 Task: Select the West Africa Time as time zone for the schedule.
Action: Mouse moved to (318, 170)
Screenshot: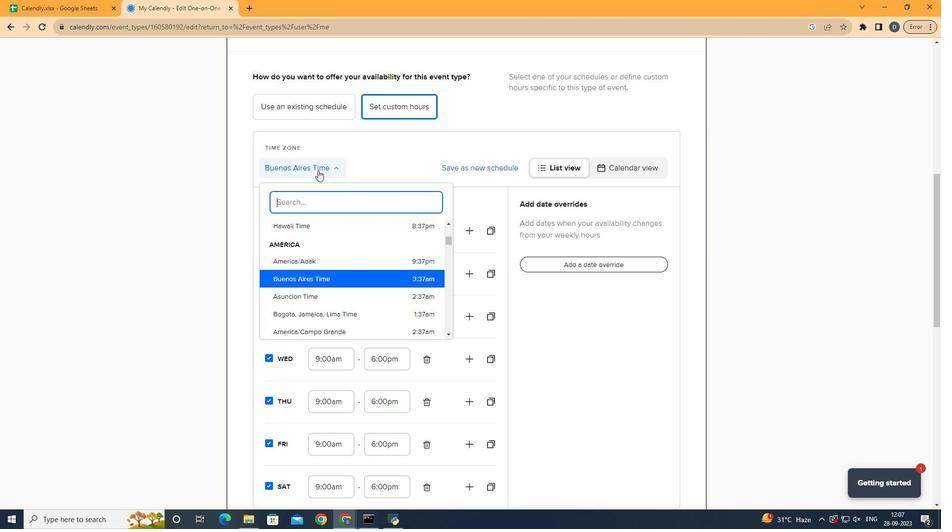 
Action: Mouse pressed left at (318, 170)
Screenshot: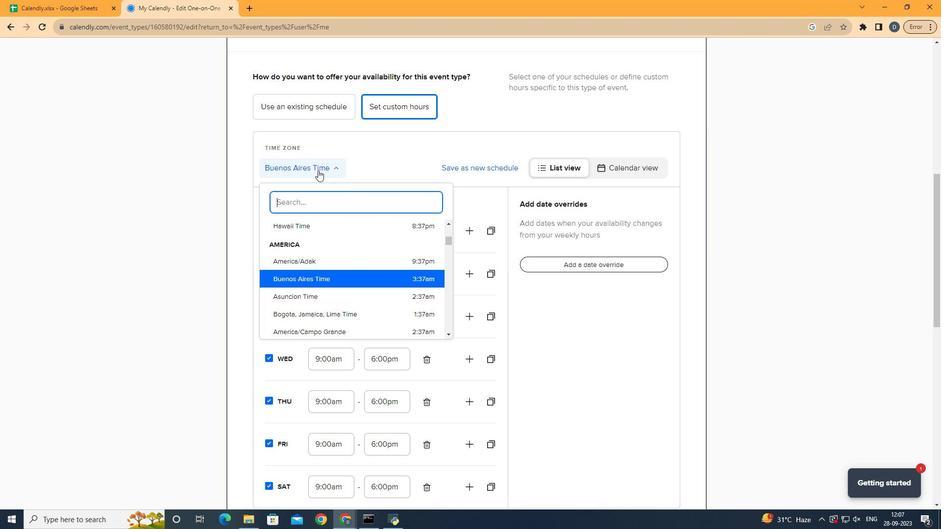 
Action: Mouse moved to (356, 244)
Screenshot: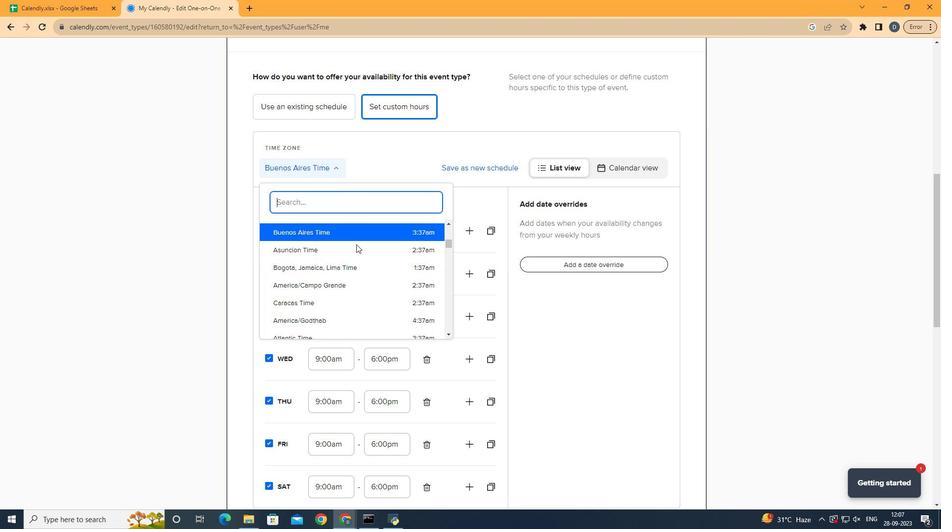 
Action: Mouse scrolled (356, 244) with delta (0, 0)
Screenshot: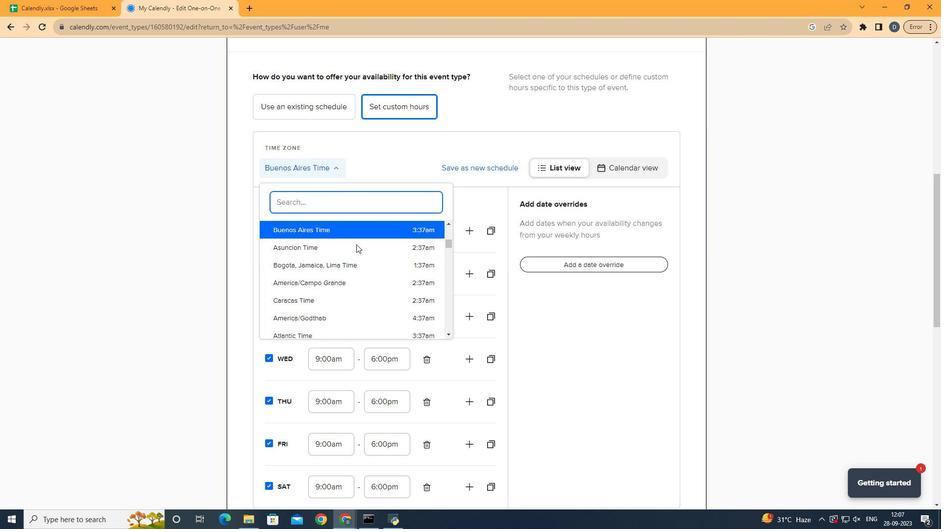 
Action: Mouse scrolled (356, 244) with delta (0, 0)
Screenshot: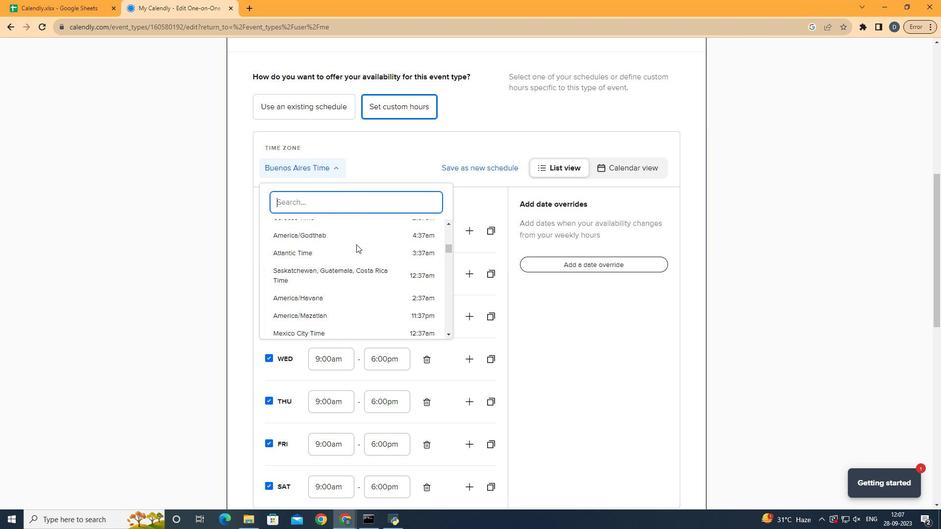 
Action: Mouse scrolled (356, 244) with delta (0, 0)
Screenshot: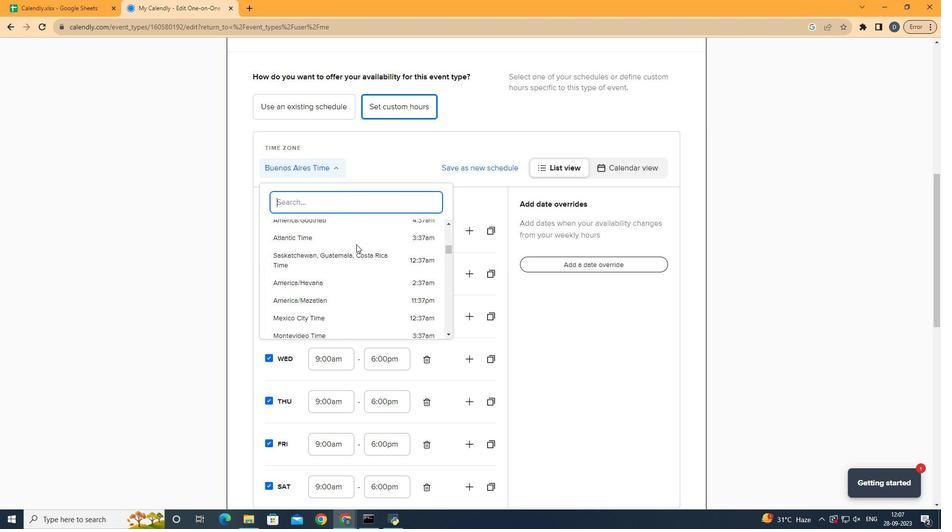 
Action: Mouse scrolled (356, 244) with delta (0, 0)
Screenshot: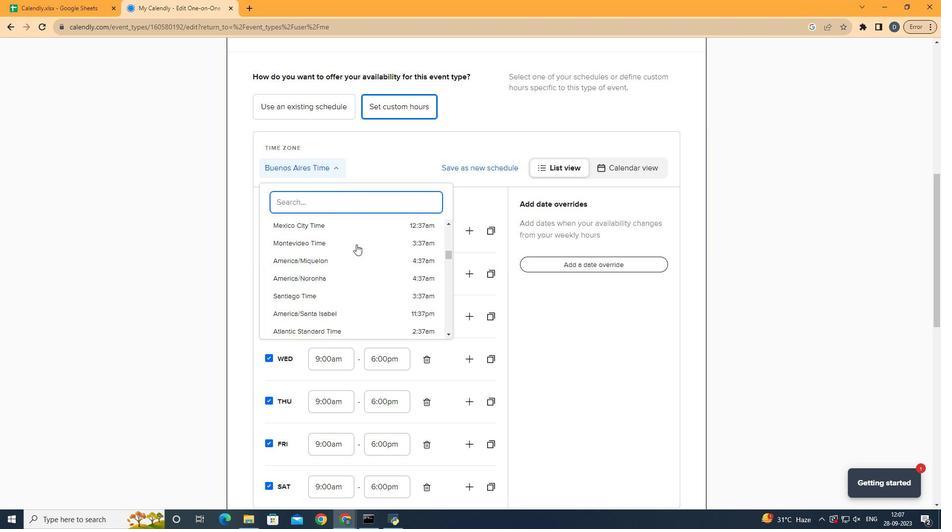 
Action: Mouse scrolled (356, 244) with delta (0, 0)
Screenshot: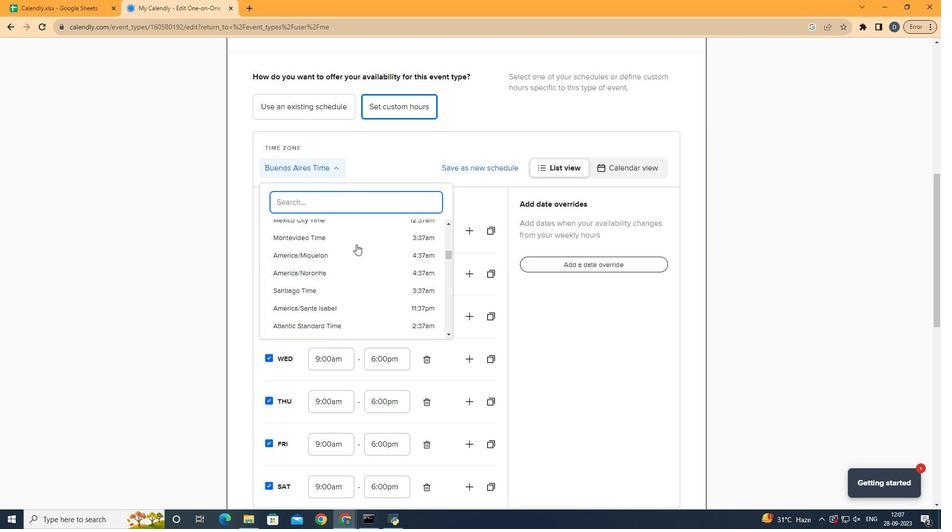 
Action: Mouse scrolled (356, 244) with delta (0, 0)
Screenshot: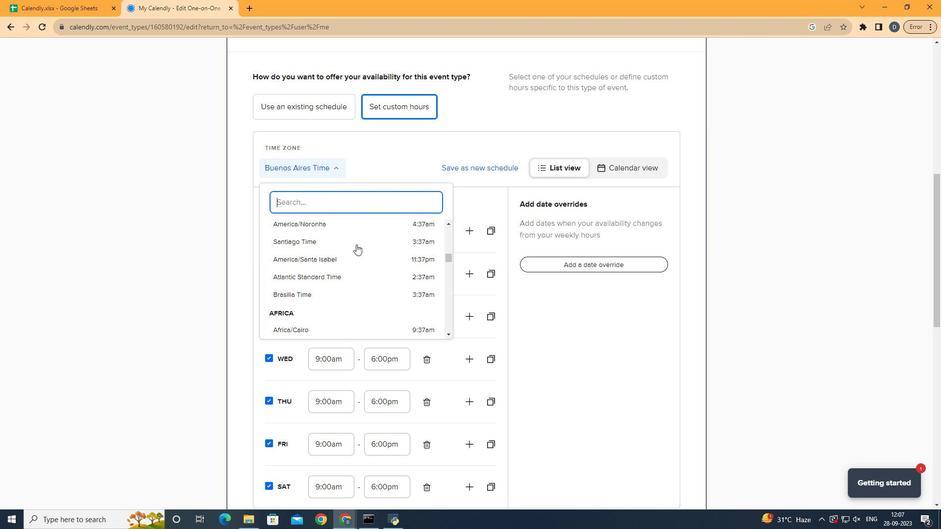 
Action: Mouse scrolled (356, 244) with delta (0, 0)
Screenshot: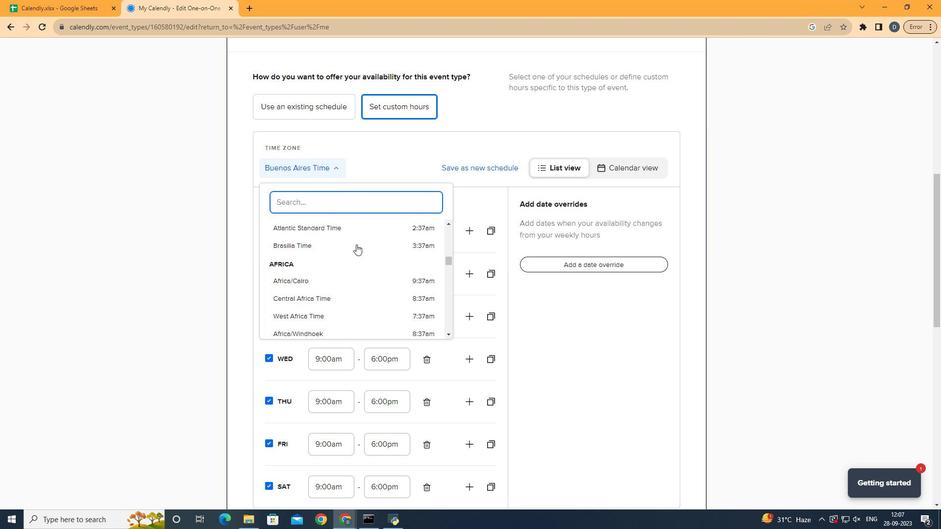 
Action: Mouse scrolled (356, 244) with delta (0, 0)
Screenshot: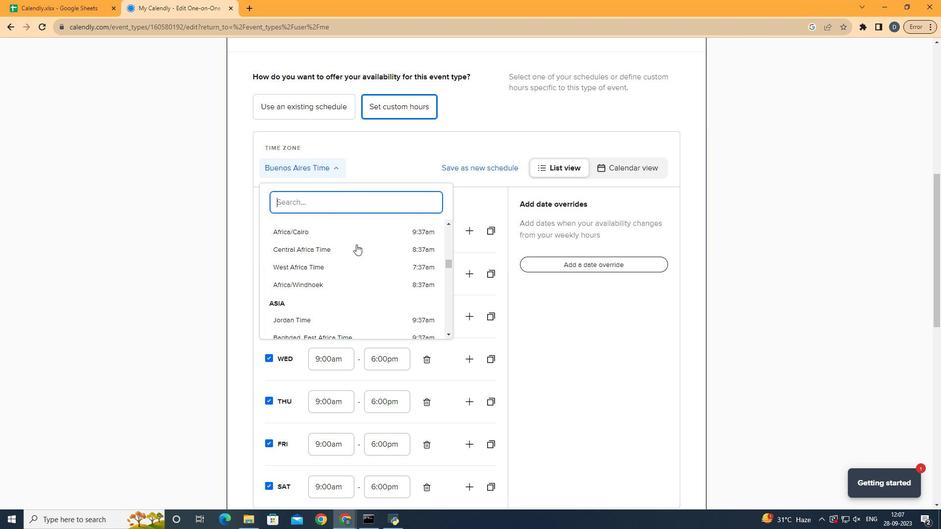
Action: Mouse moved to (332, 268)
Screenshot: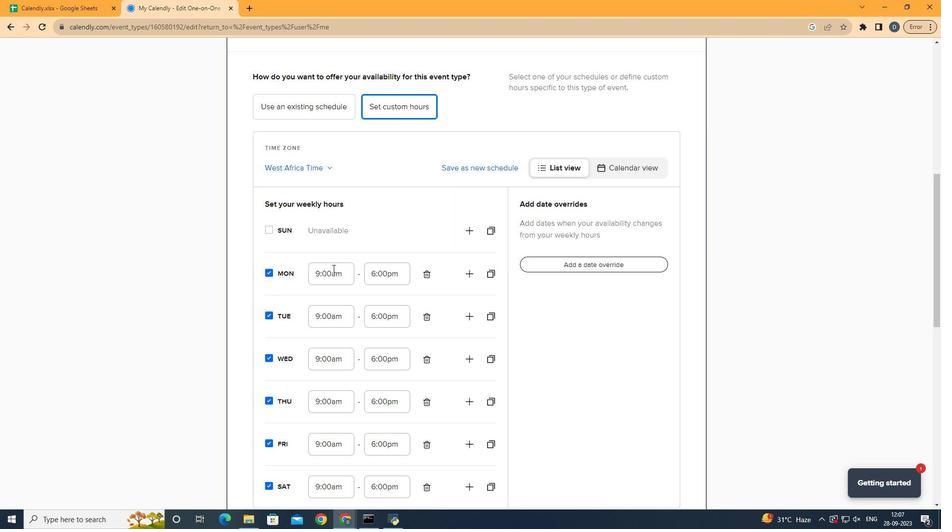 
Action: Mouse pressed left at (332, 268)
Screenshot: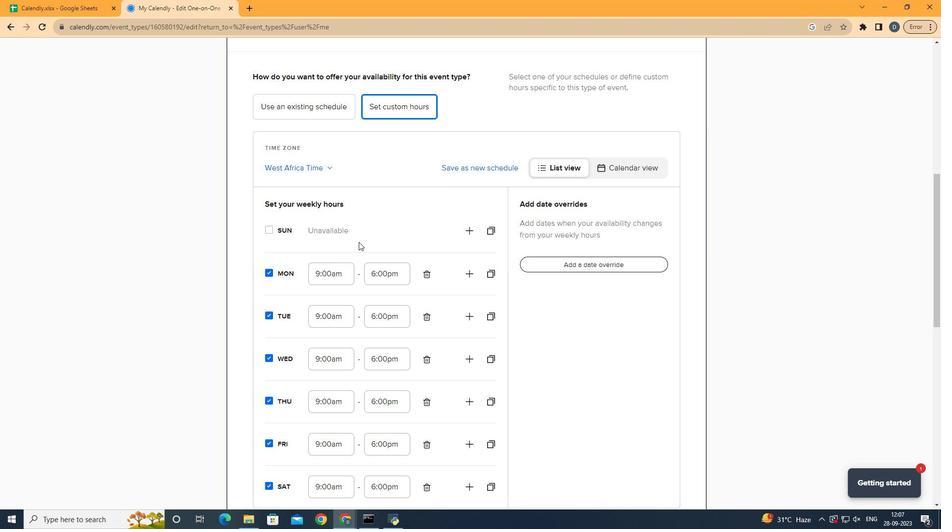 
Action: Mouse moved to (400, 200)
Screenshot: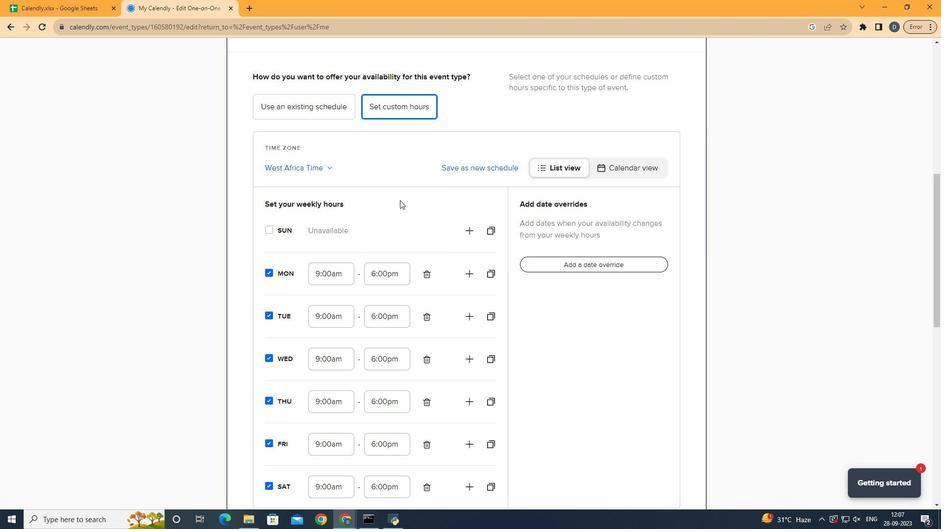 
